 Task: In the  document Purpose.html Use the tool word Count 'and display word count while typing' Create the translated copy of the document in  'Arabic ' Change notification to  None
Action: Mouse moved to (275, 355)
Screenshot: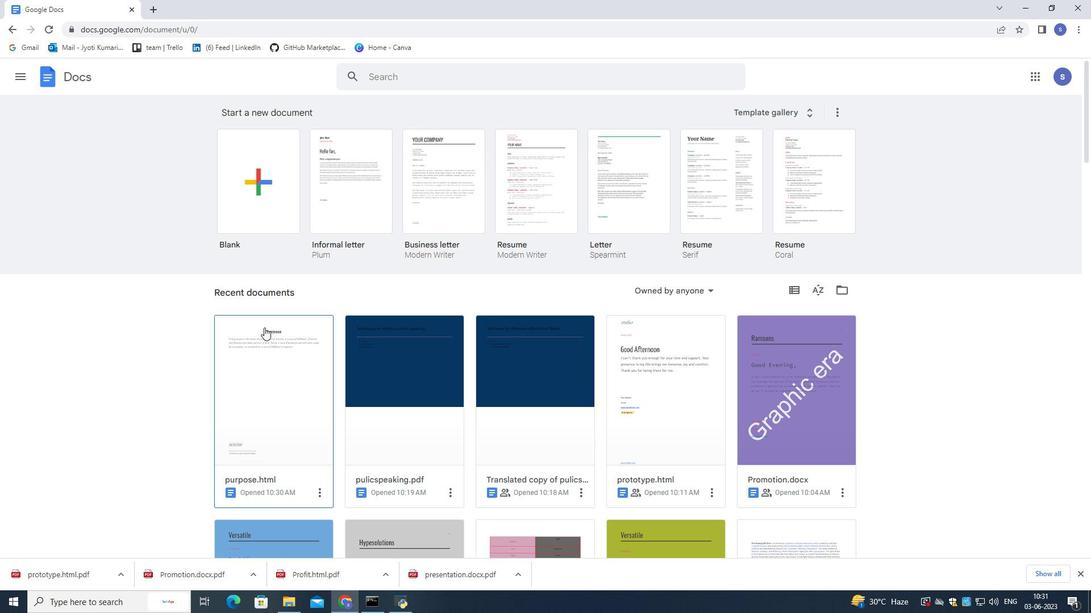 
Action: Mouse pressed left at (275, 355)
Screenshot: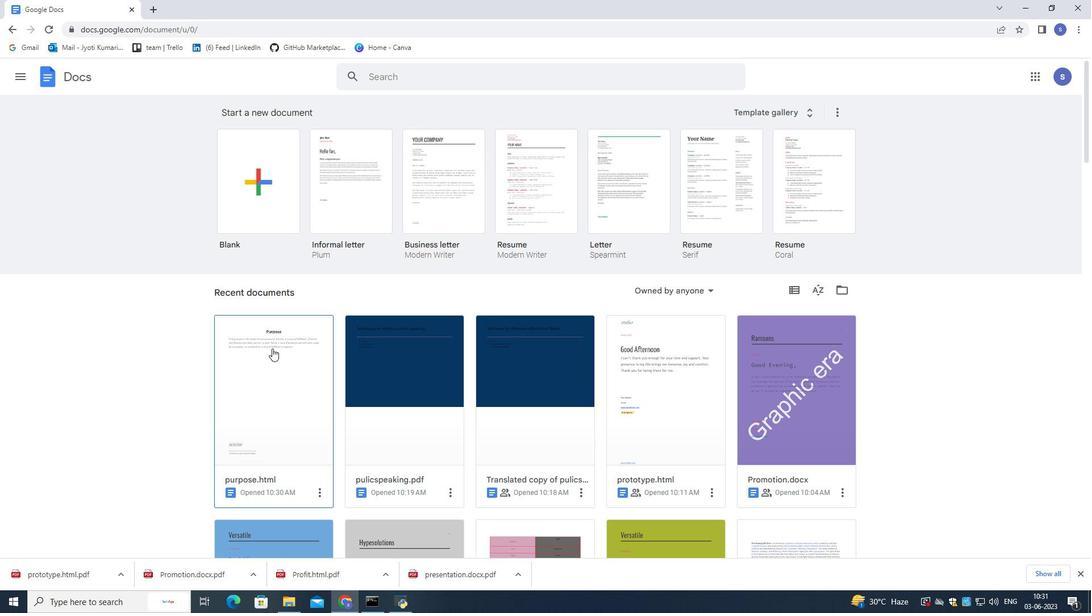 
Action: Mouse pressed left at (275, 355)
Screenshot: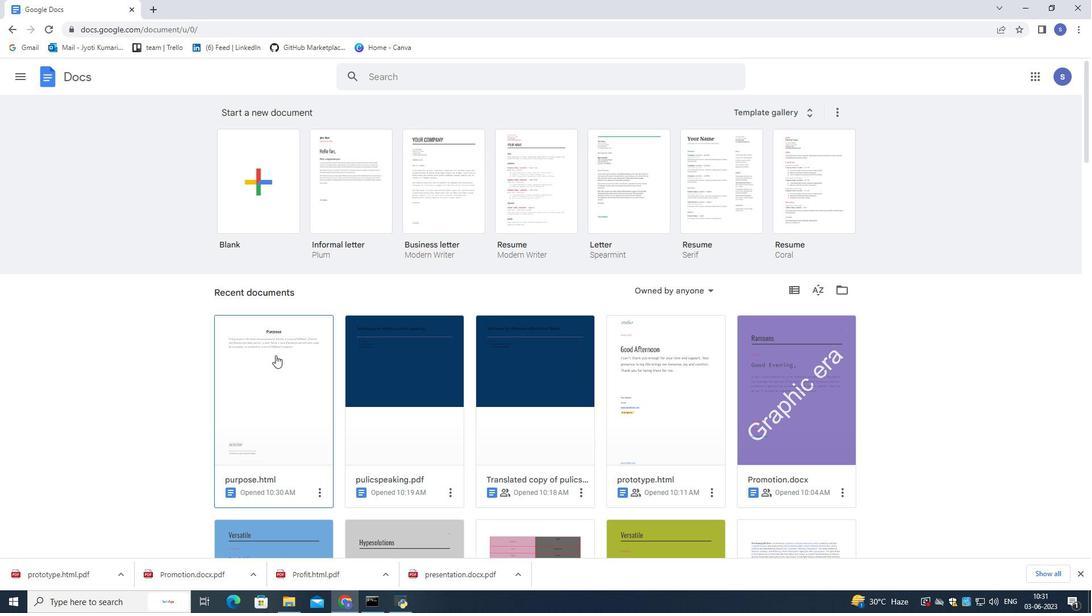 
Action: Mouse moved to (181, 86)
Screenshot: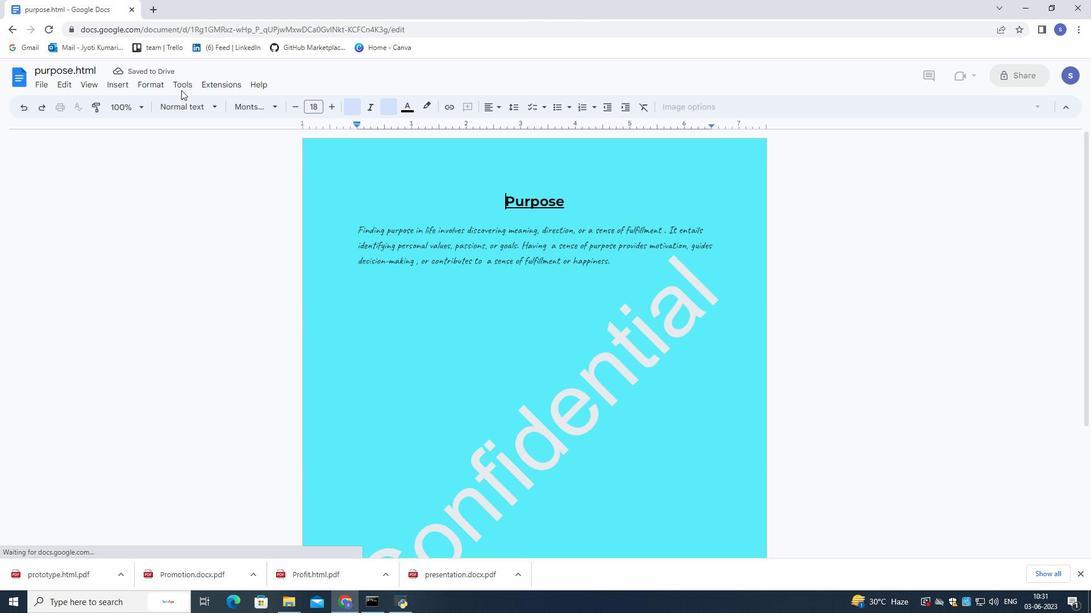 
Action: Mouse pressed left at (181, 86)
Screenshot: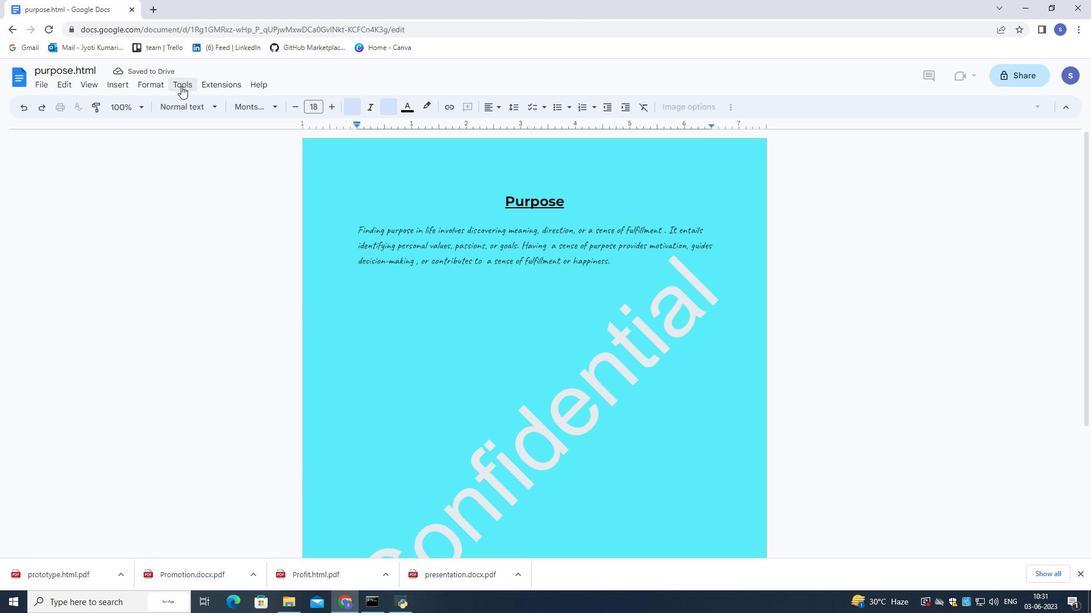
Action: Mouse moved to (198, 122)
Screenshot: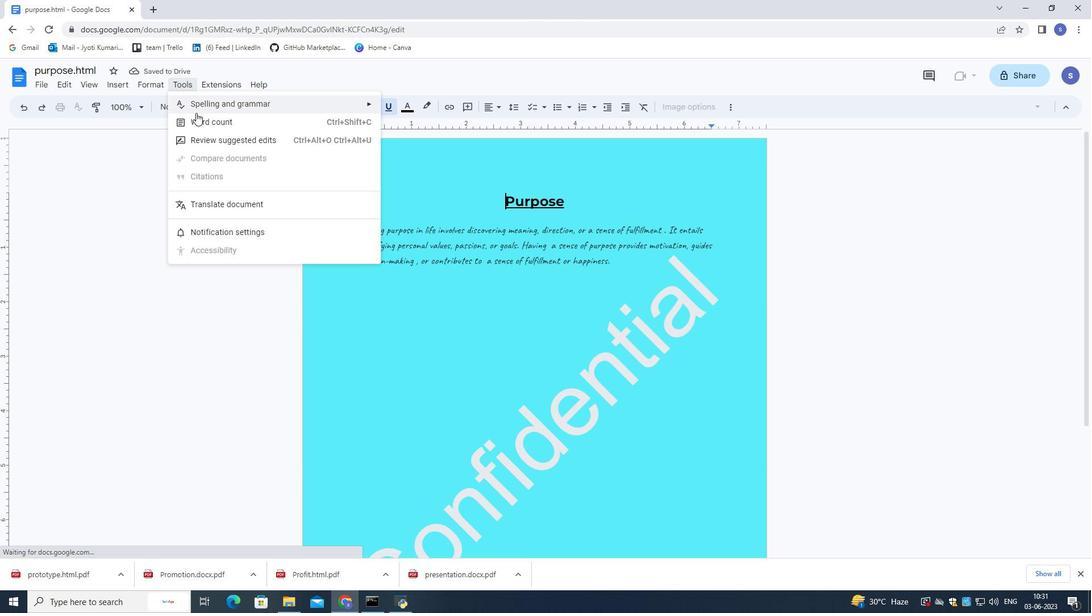 
Action: Mouse pressed left at (198, 122)
Screenshot: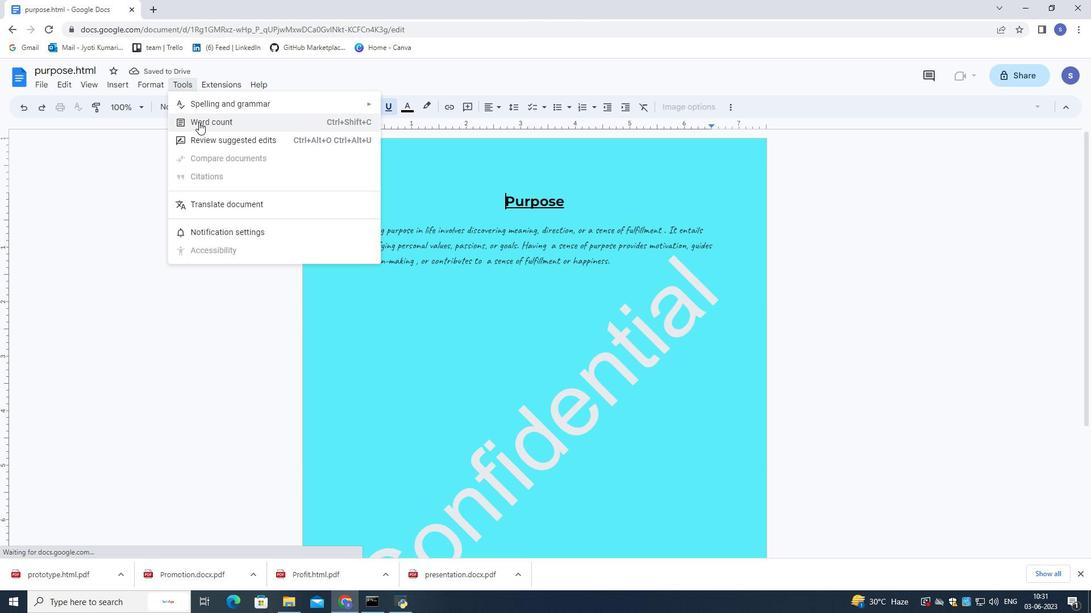 
Action: Mouse moved to (521, 359)
Screenshot: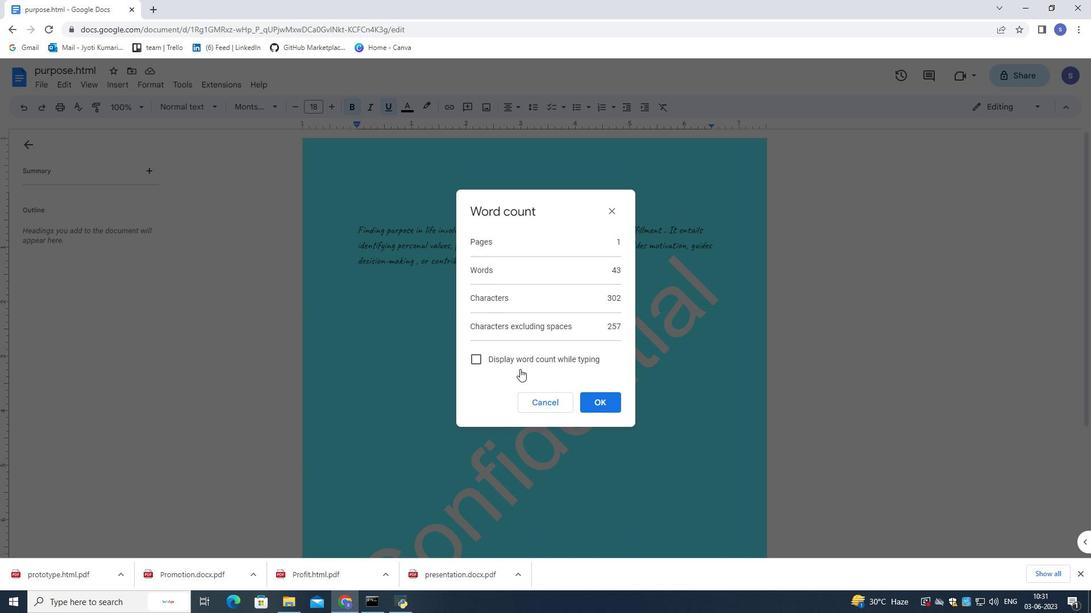 
Action: Mouse pressed left at (521, 359)
Screenshot: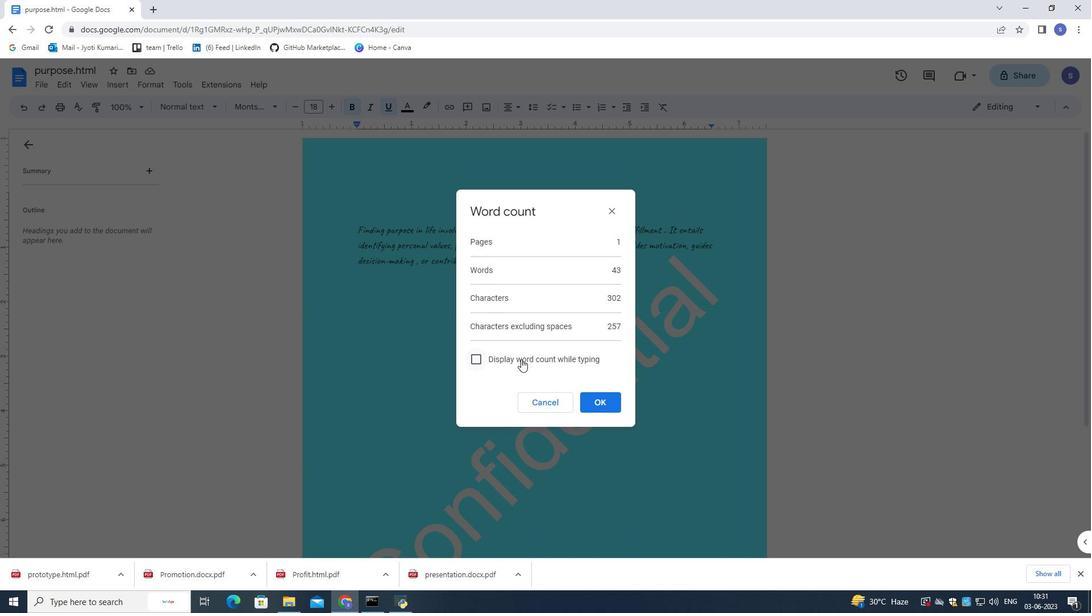 
Action: Mouse moved to (598, 404)
Screenshot: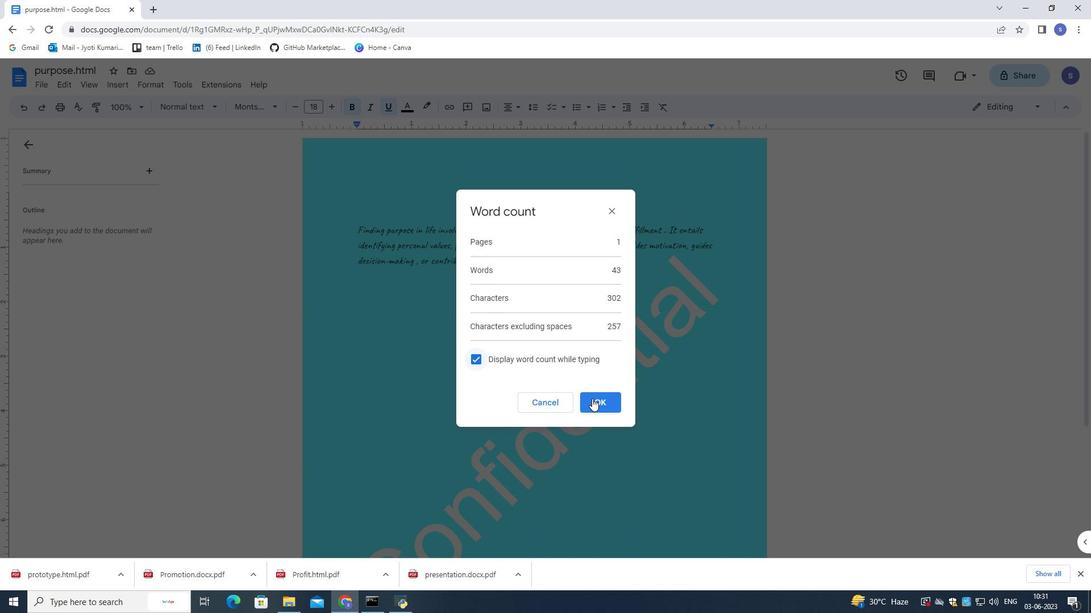 
Action: Mouse pressed left at (598, 404)
Screenshot: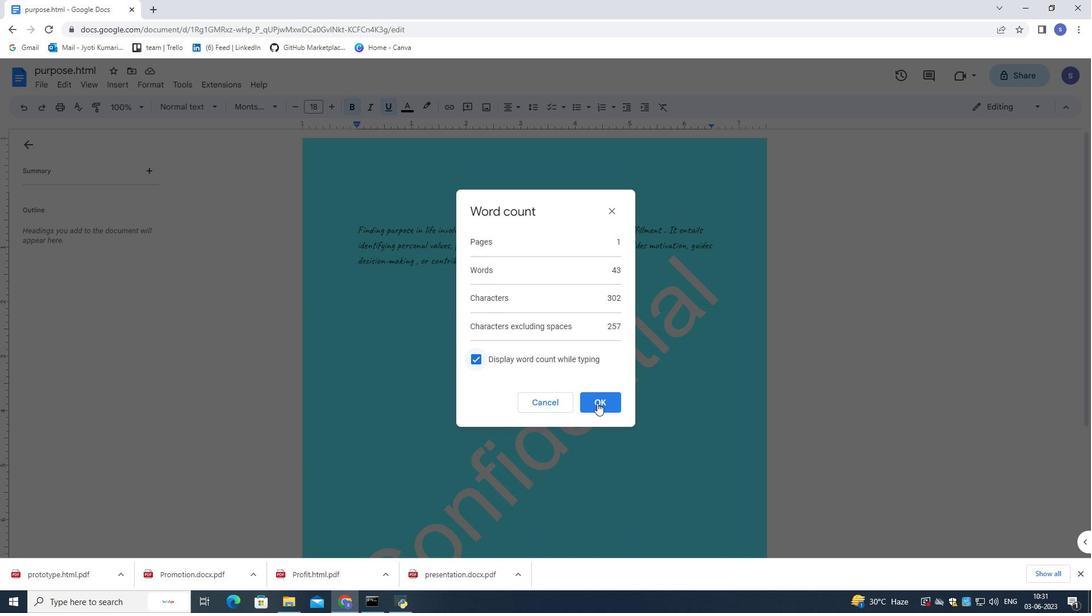 
Action: Mouse moved to (190, 88)
Screenshot: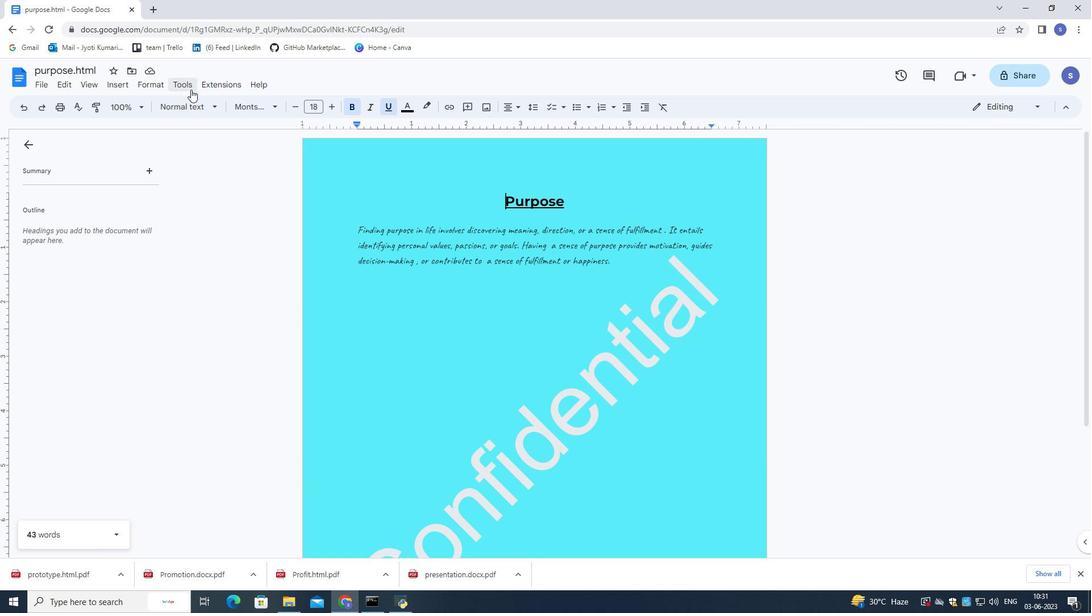 
Action: Mouse pressed left at (190, 88)
Screenshot: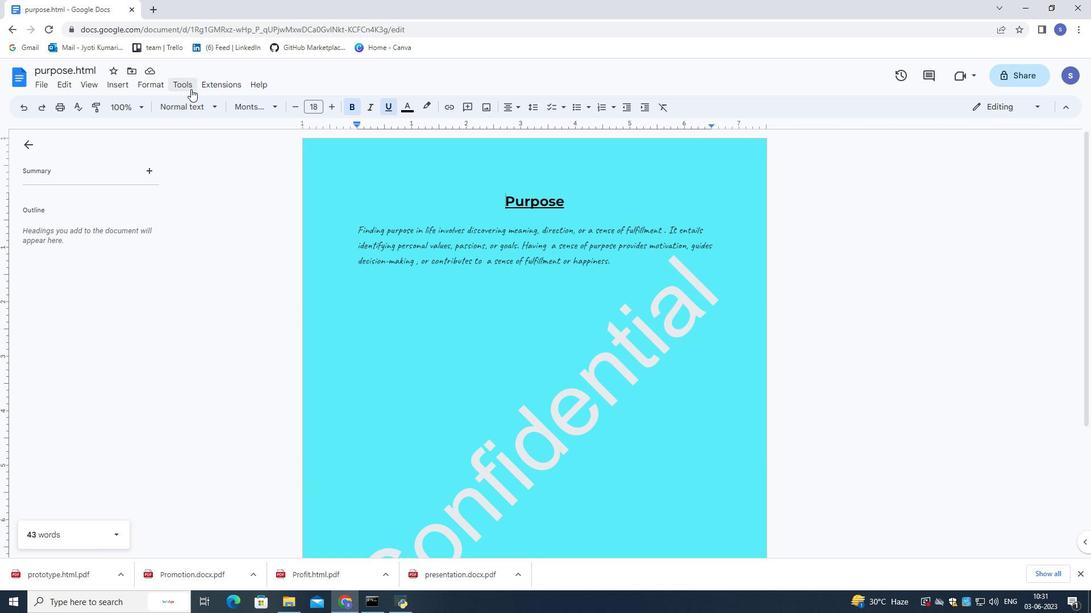 
Action: Mouse moved to (219, 263)
Screenshot: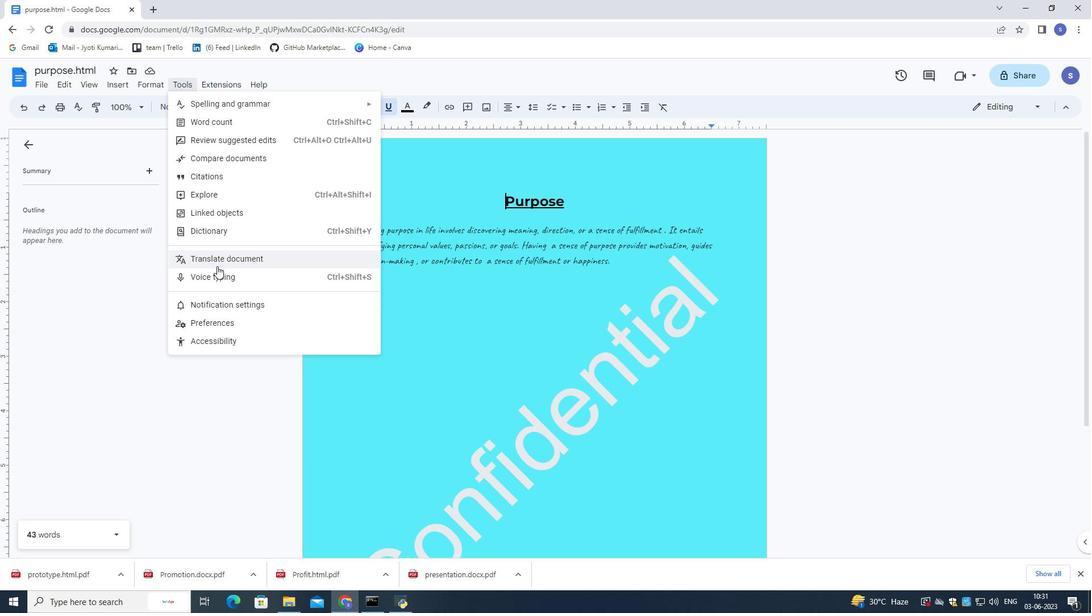 
Action: Mouse pressed left at (219, 263)
Screenshot: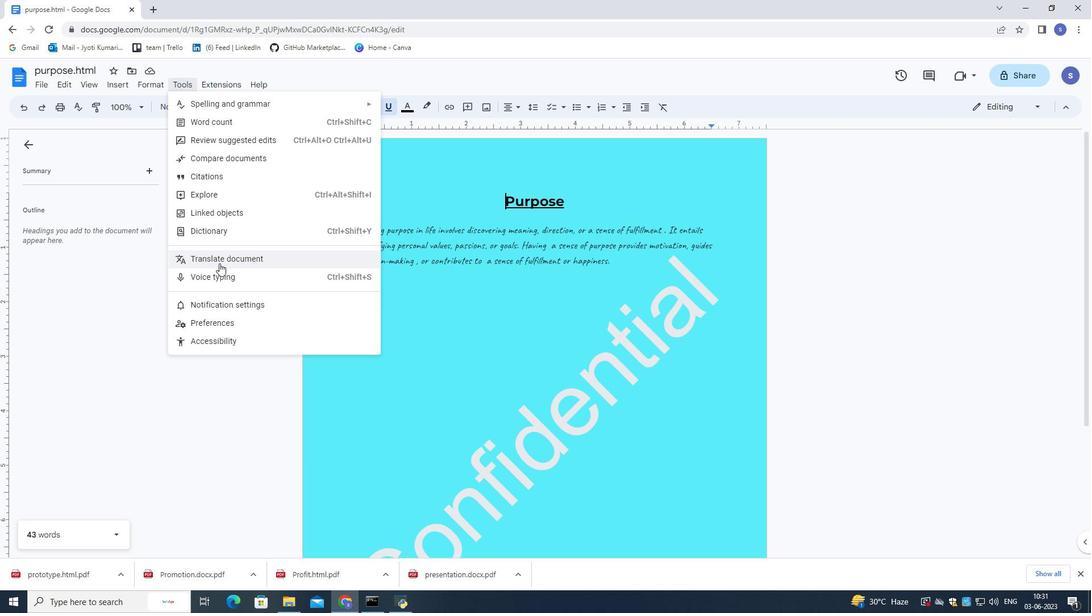 
Action: Mouse moved to (479, 329)
Screenshot: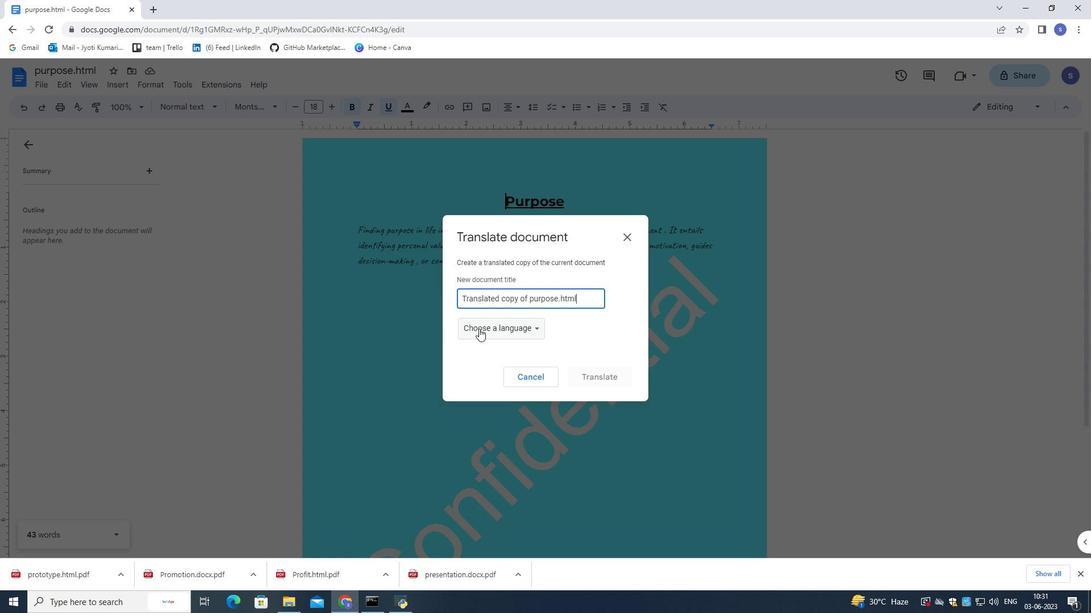 
Action: Mouse pressed left at (479, 329)
Screenshot: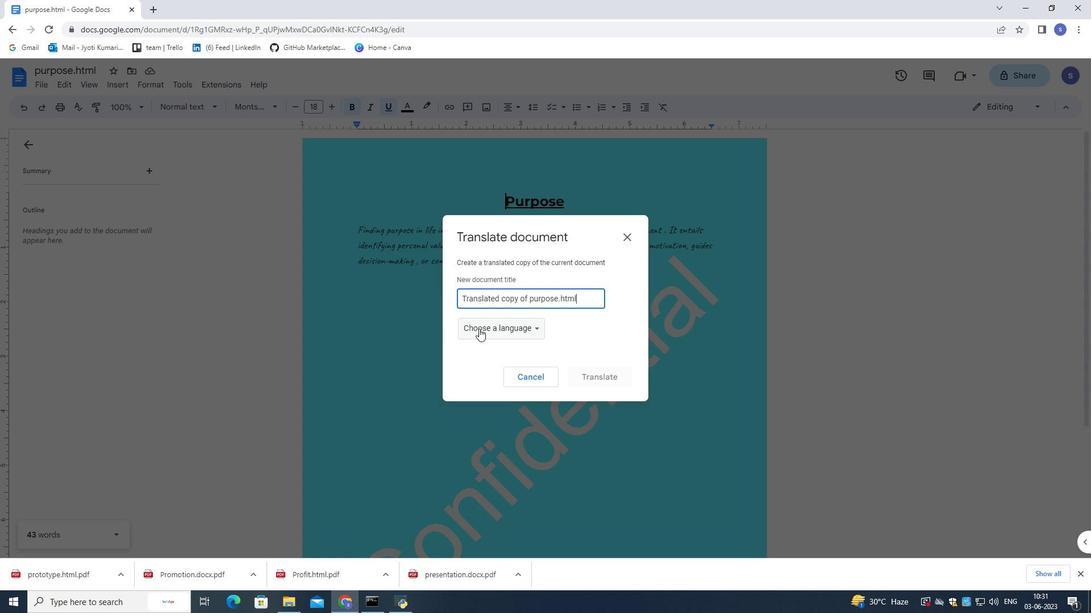
Action: Mouse moved to (497, 380)
Screenshot: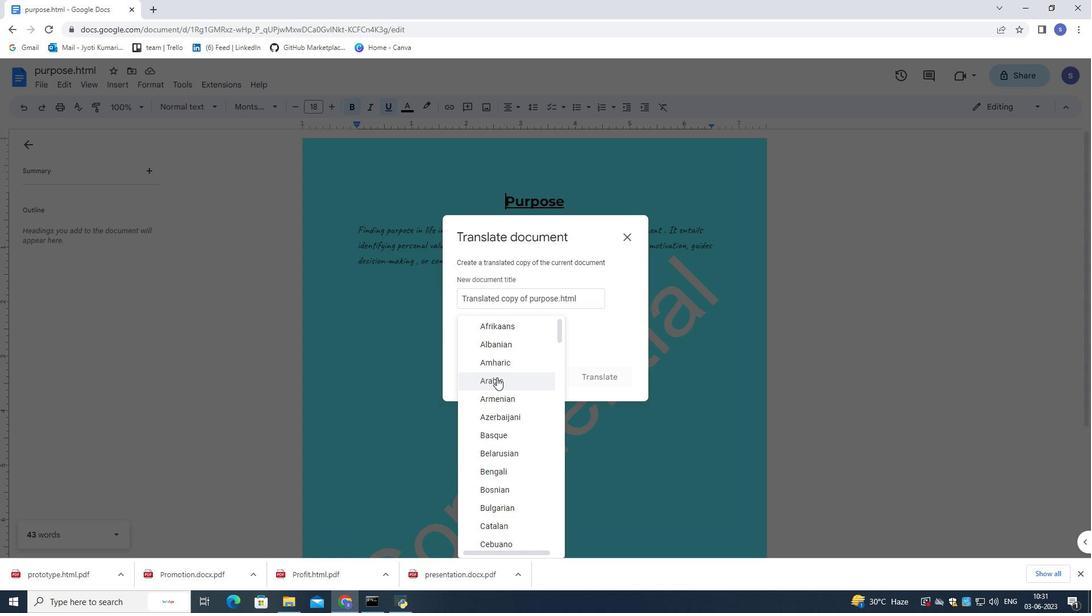 
Action: Mouse pressed left at (497, 380)
Screenshot: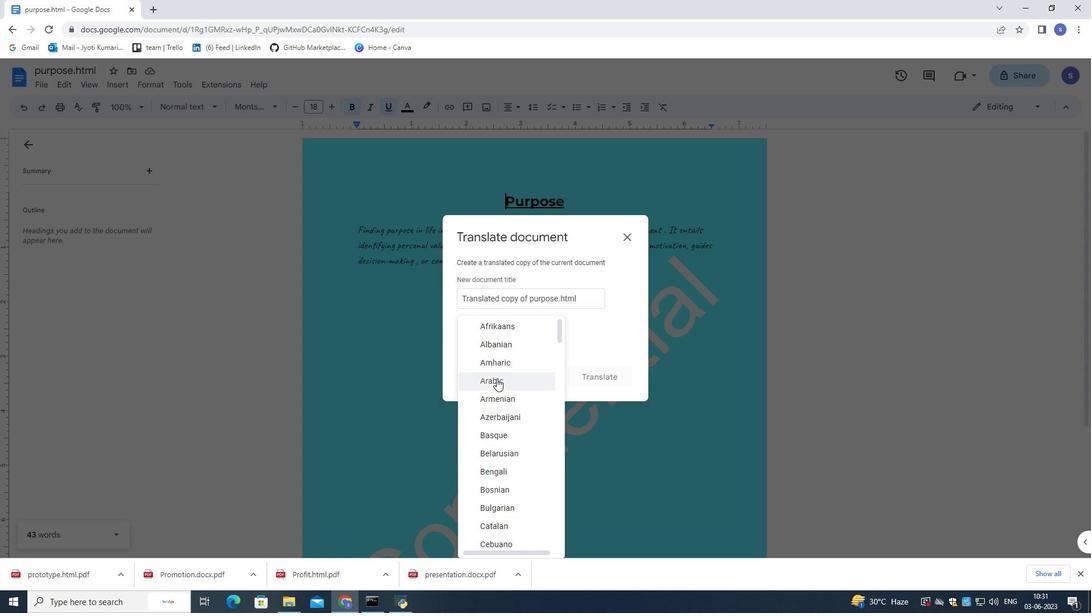 
Action: Mouse moved to (589, 379)
Screenshot: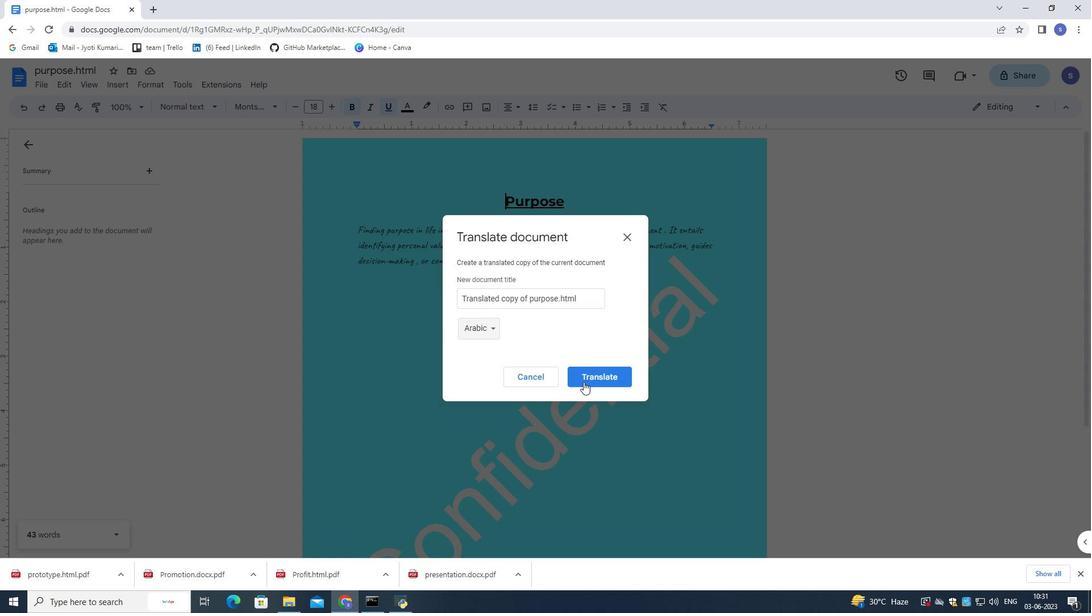
Action: Mouse pressed left at (589, 379)
Screenshot: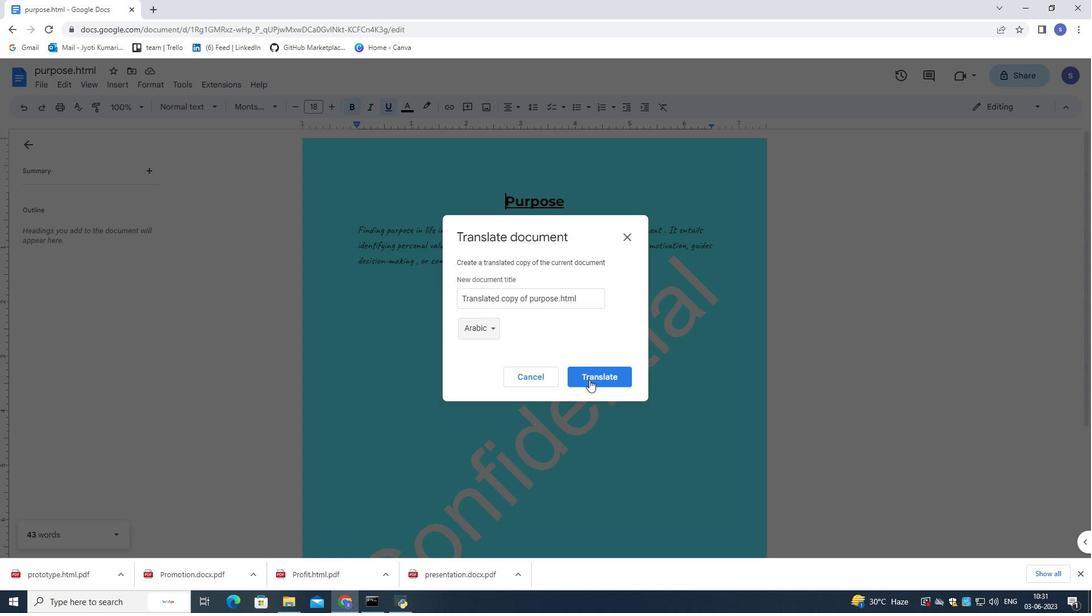 
Action: Mouse moved to (189, 82)
Screenshot: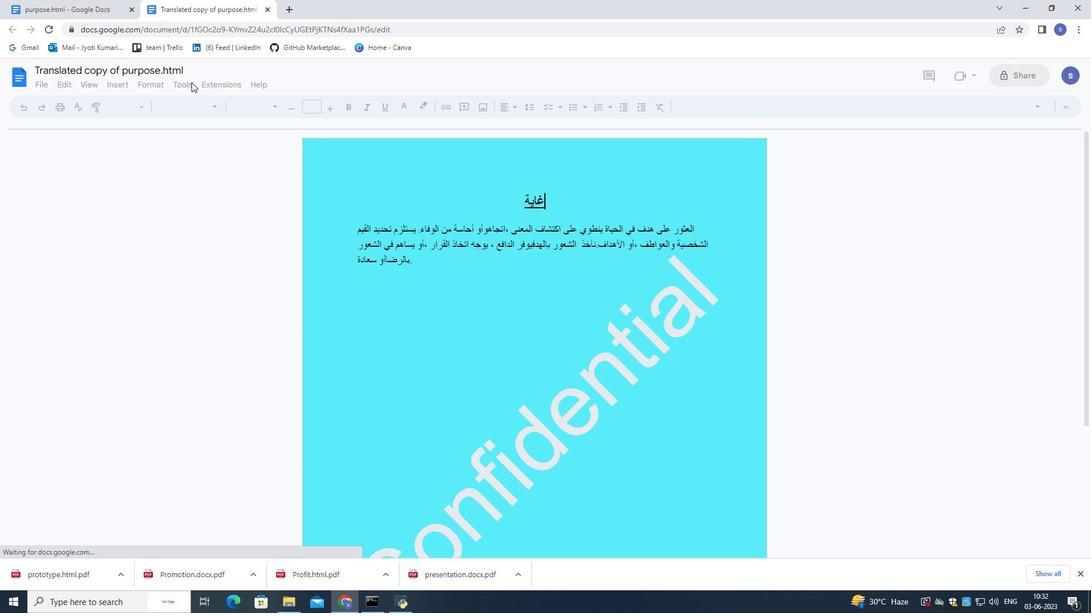 
Action: Mouse pressed left at (189, 82)
Screenshot: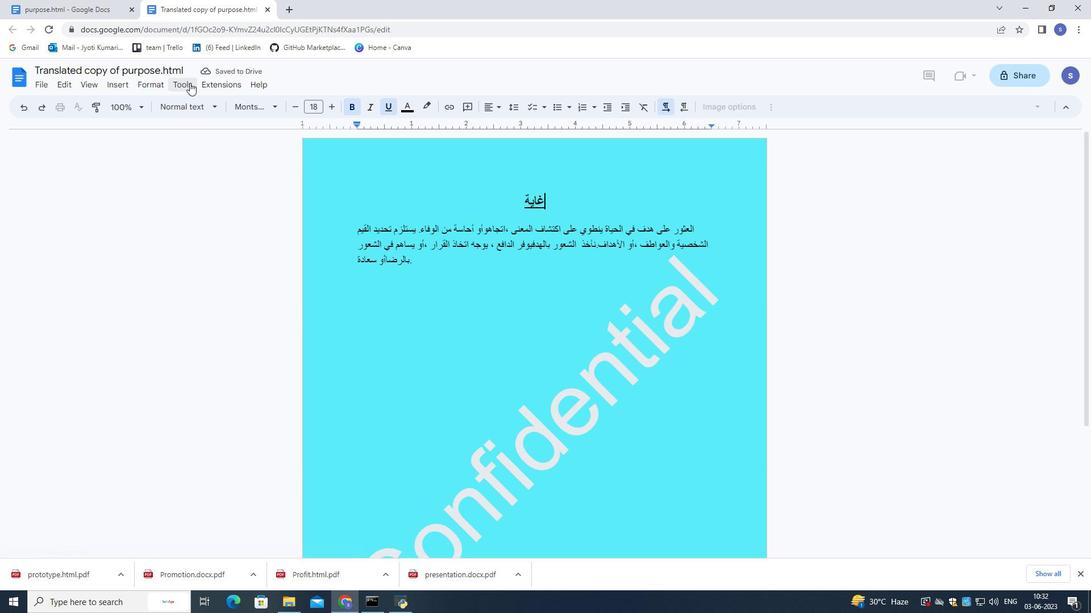 
Action: Mouse moved to (246, 309)
Screenshot: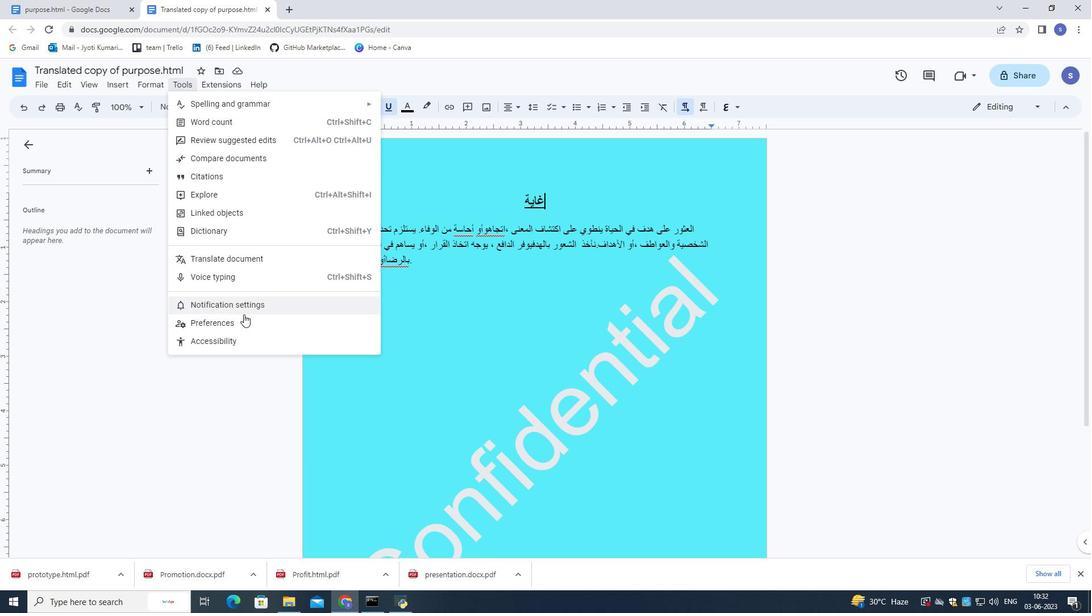 
Action: Mouse pressed left at (246, 309)
Screenshot: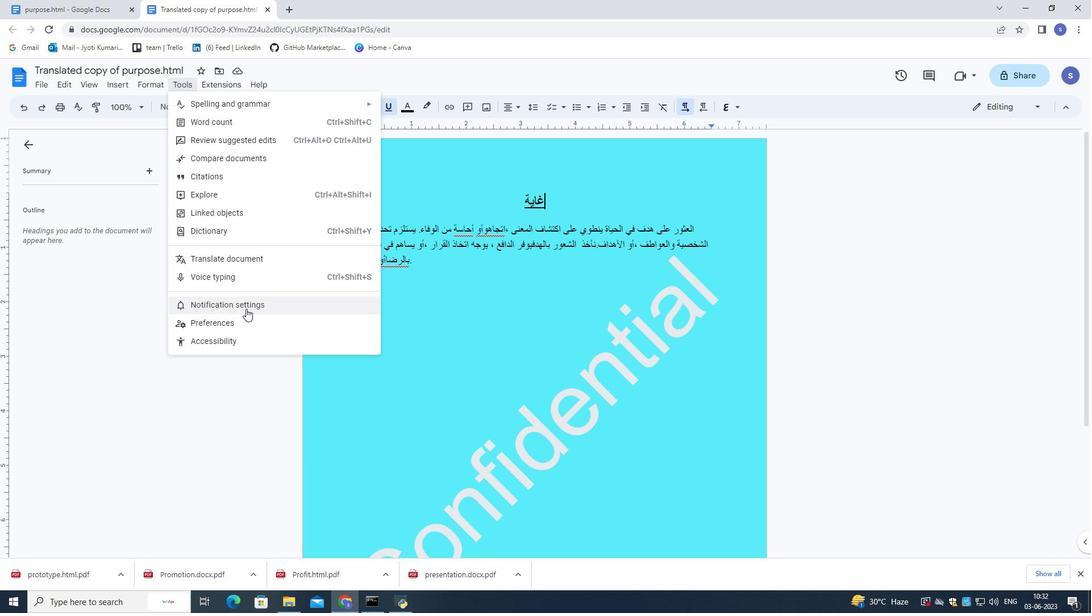 
Action: Mouse moved to (455, 293)
Screenshot: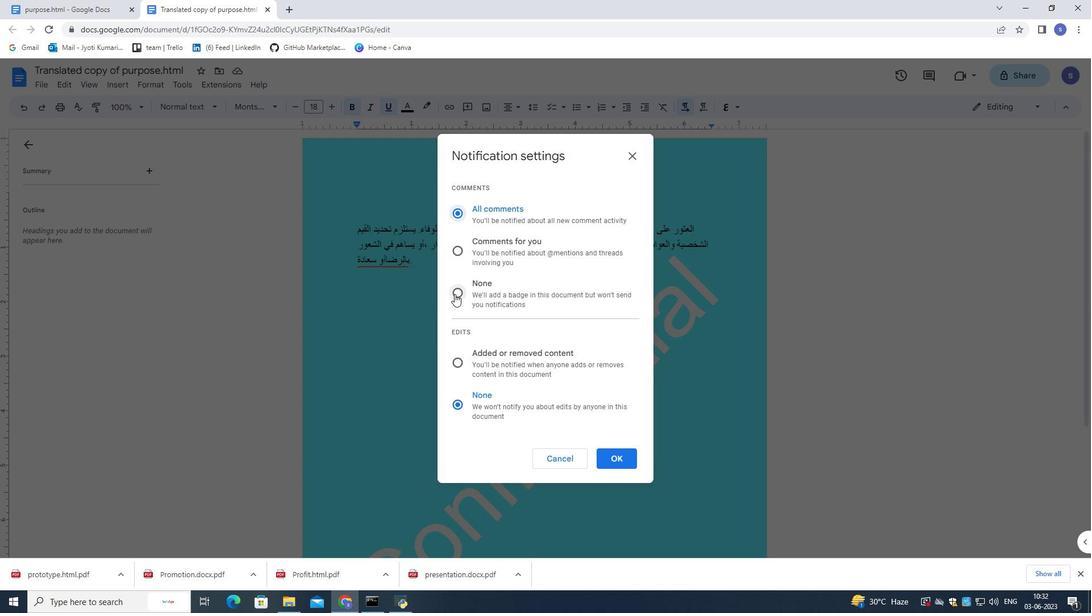 
Action: Mouse pressed left at (455, 293)
Screenshot: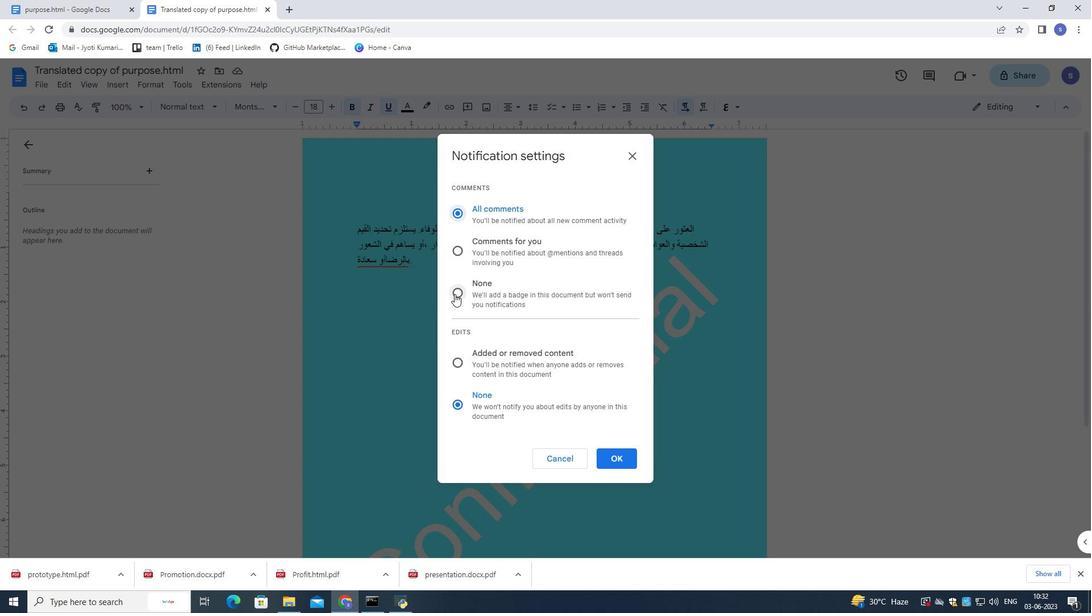 
Action: Mouse moved to (608, 458)
Screenshot: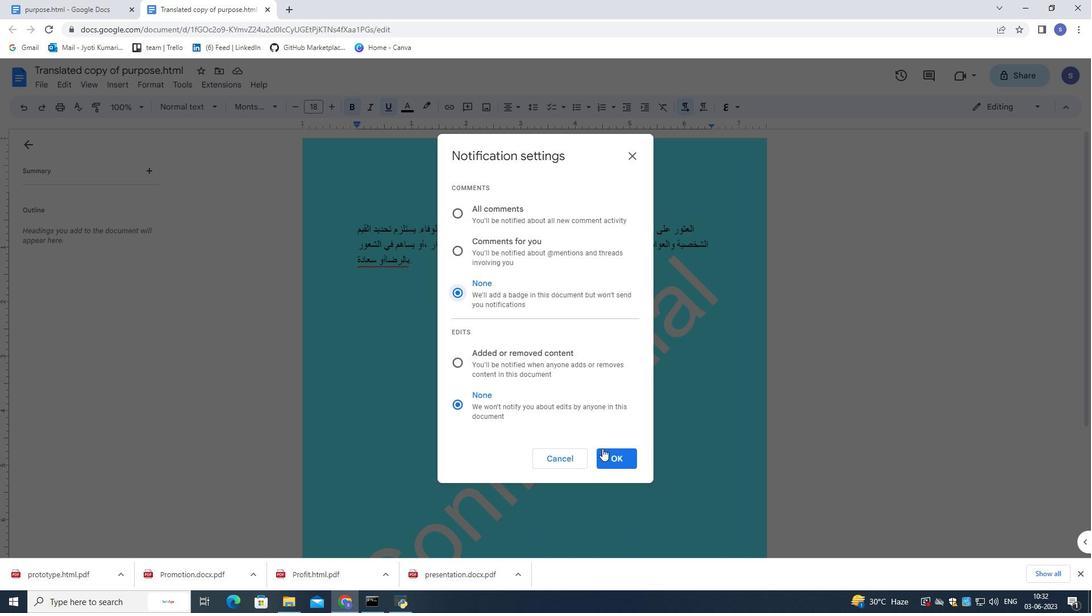 
Action: Mouse pressed left at (608, 458)
Screenshot: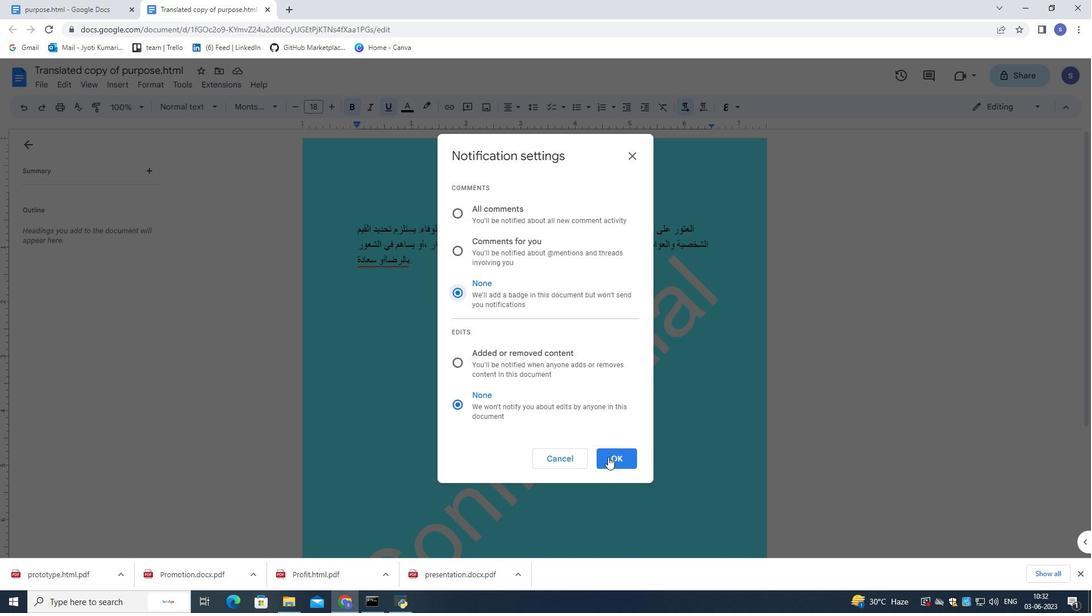 
Action: Mouse moved to (530, 271)
Screenshot: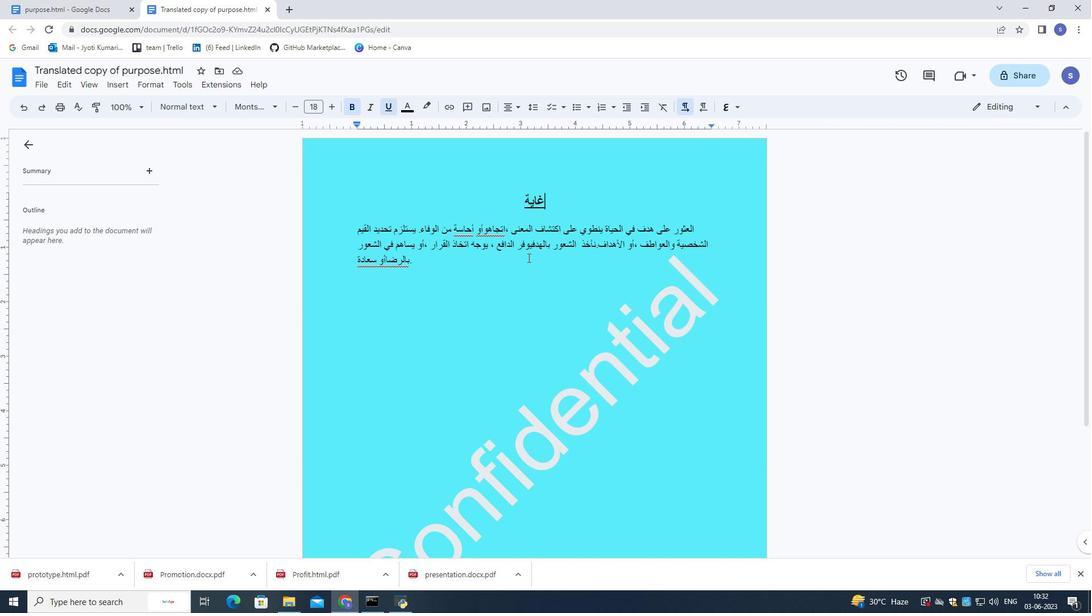 
Action: Mouse scrolled (530, 271) with delta (0, 0)
Screenshot: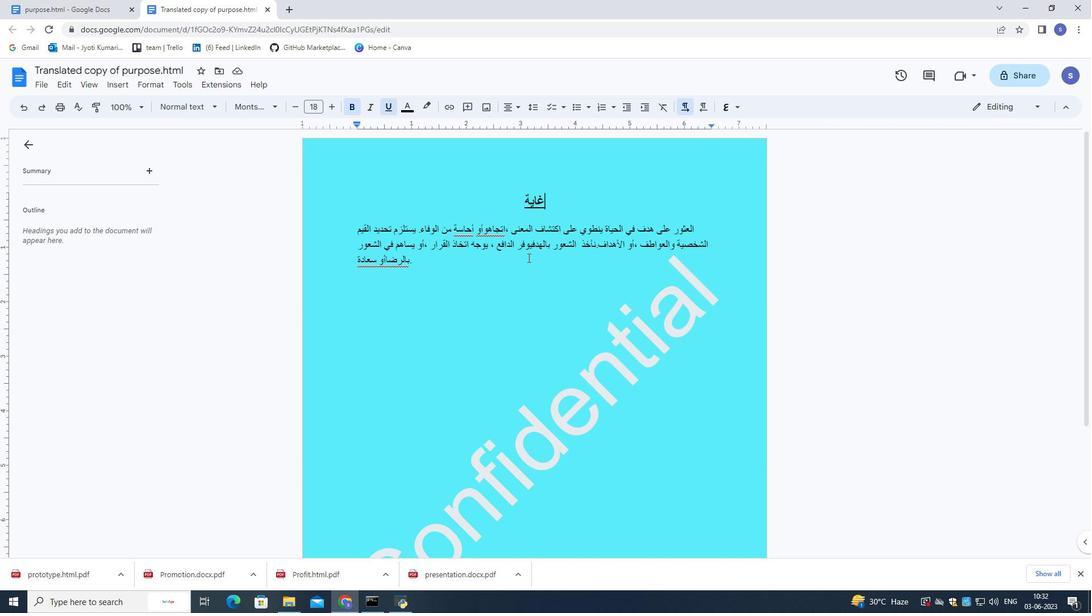 
Action: Mouse moved to (530, 273)
Screenshot: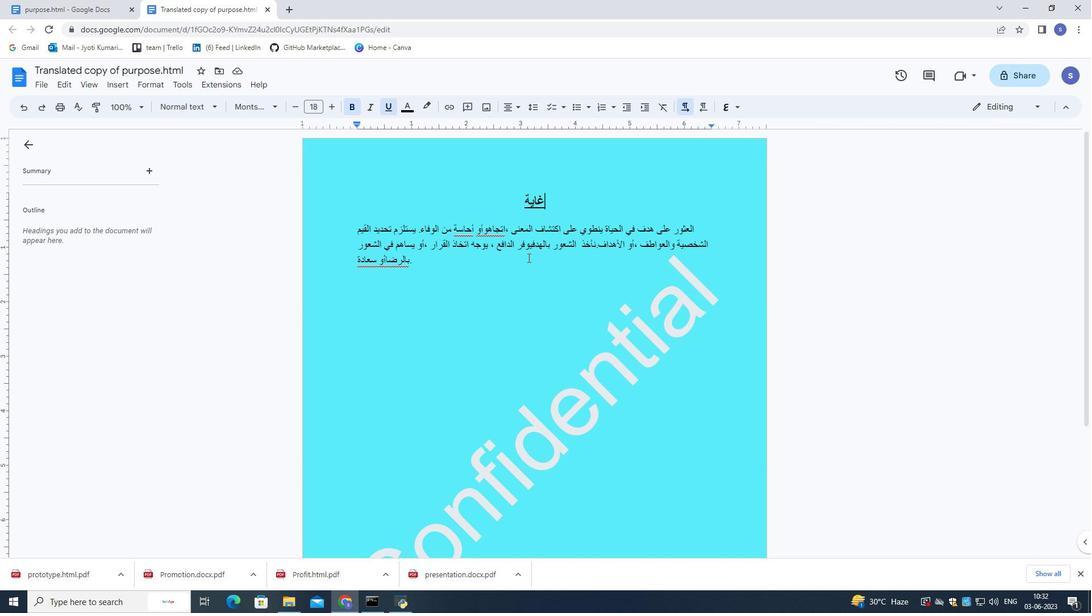 
Action: Mouse scrolled (530, 273) with delta (0, 0)
Screenshot: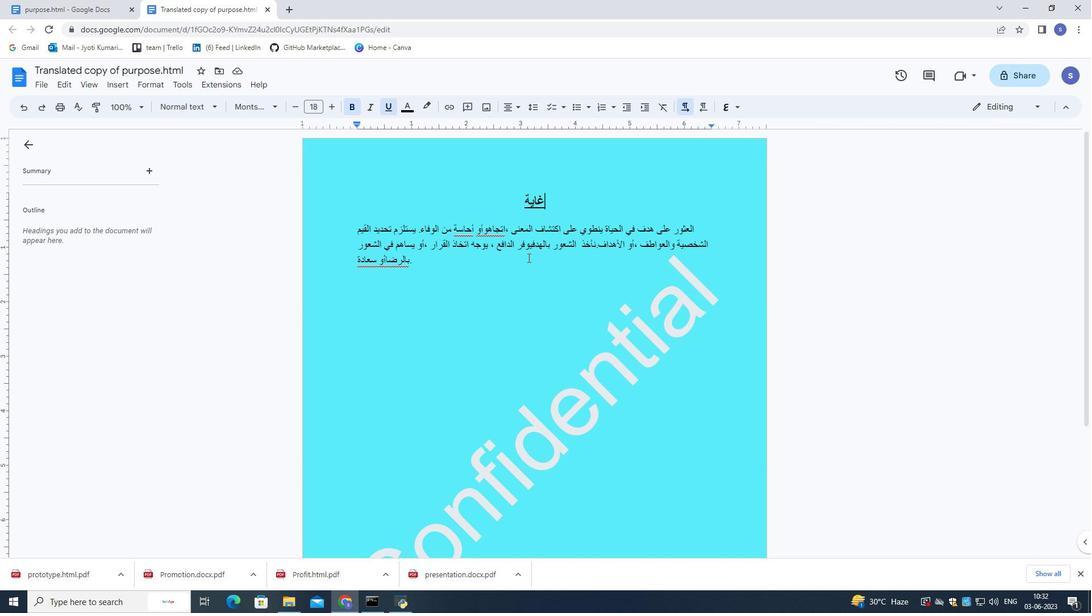 
Action: Mouse moved to (530, 274)
Screenshot: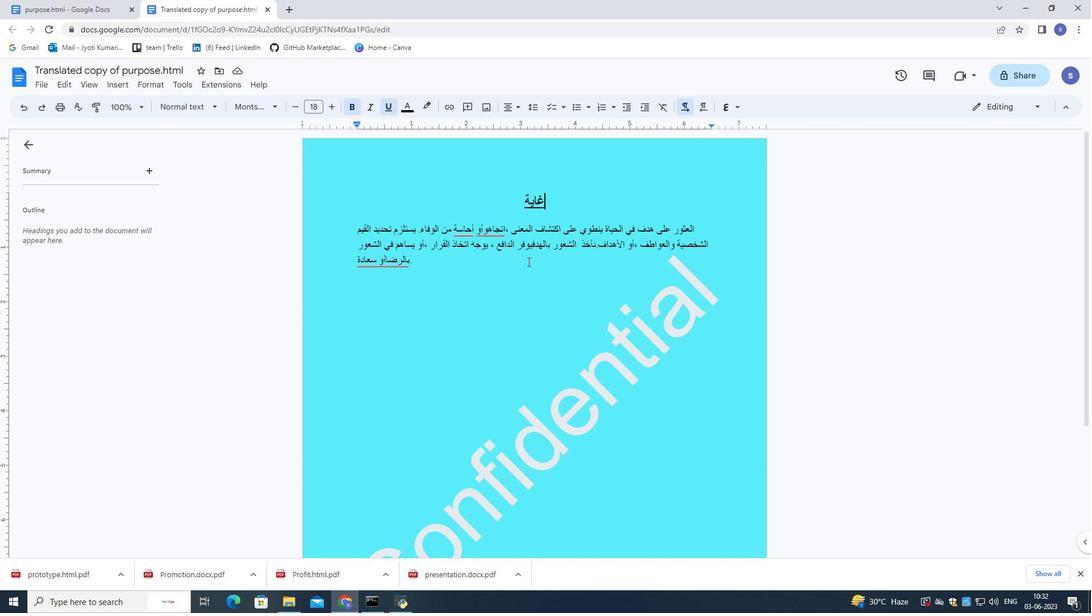 
Action: Mouse scrolled (530, 273) with delta (0, 0)
Screenshot: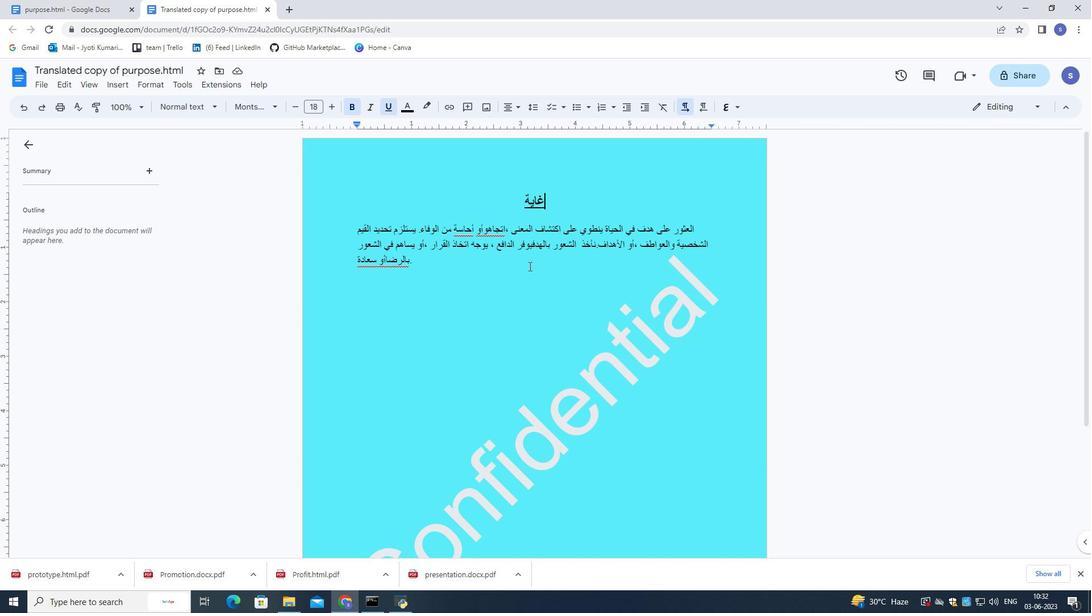 
Action: Mouse scrolled (530, 275) with delta (0, 0)
Screenshot: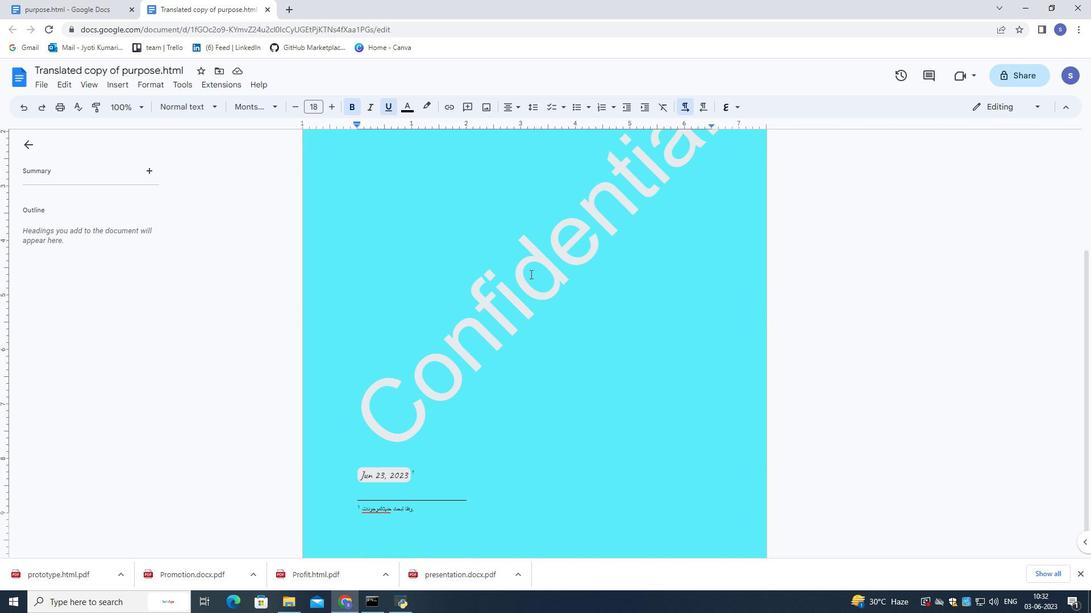 
Action: Mouse scrolled (530, 275) with delta (0, 0)
Screenshot: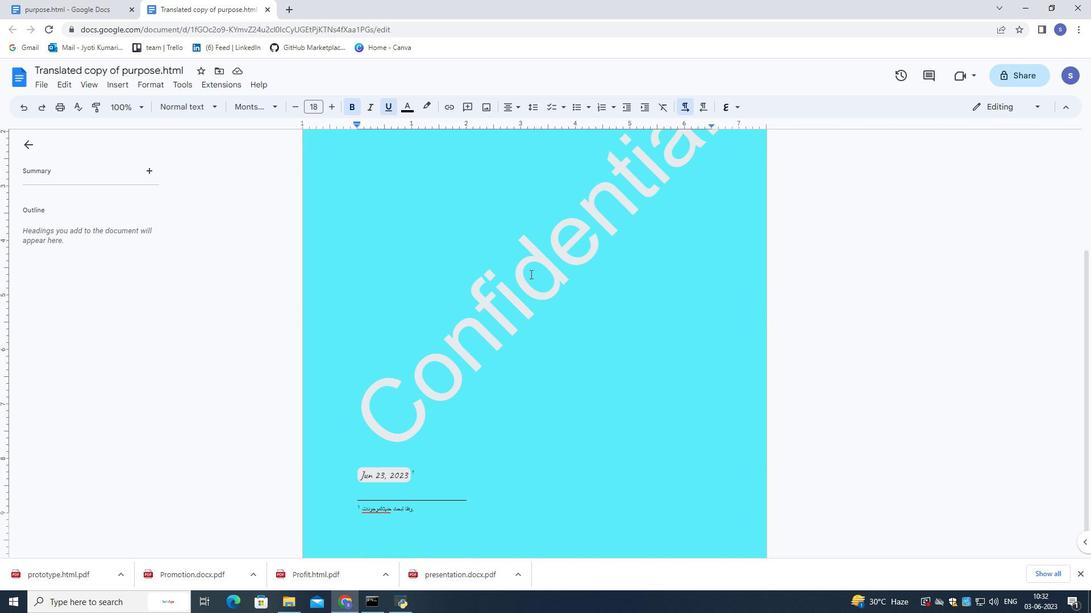 
Action: Mouse scrolled (530, 275) with delta (0, 0)
Screenshot: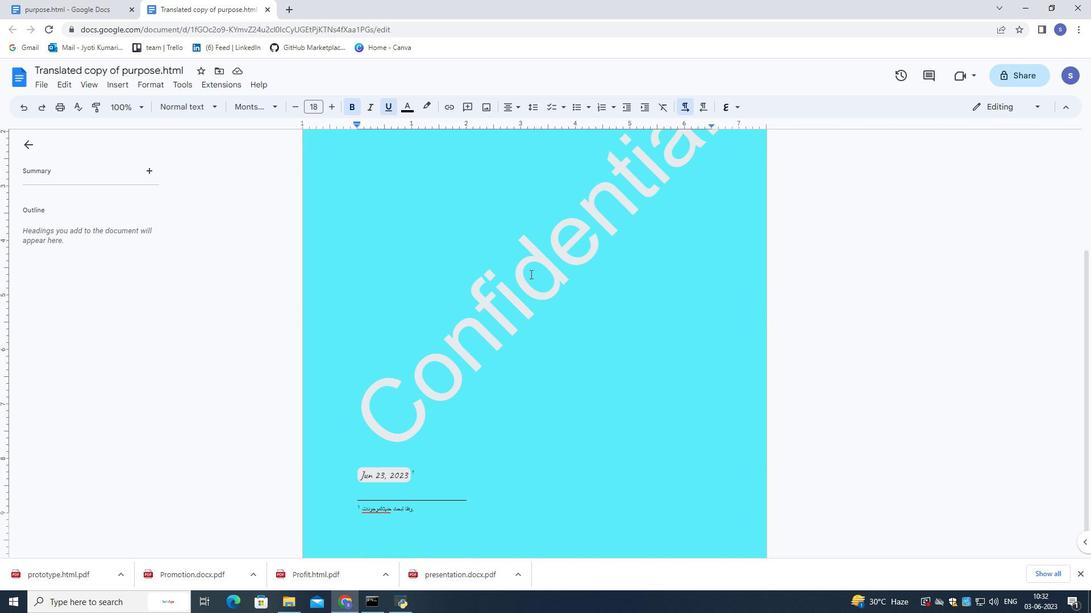 
Action: Mouse scrolled (530, 275) with delta (0, 0)
Screenshot: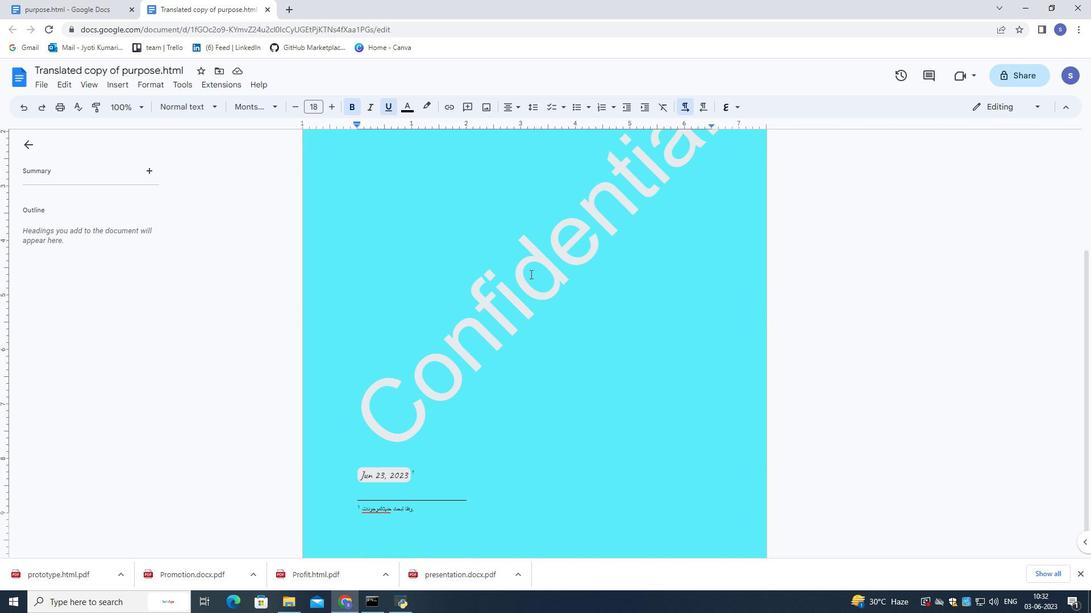 
